 Task: Sort the products in the category "Sour Beer" by unit price (low first).
Action: Mouse moved to (695, 262)
Screenshot: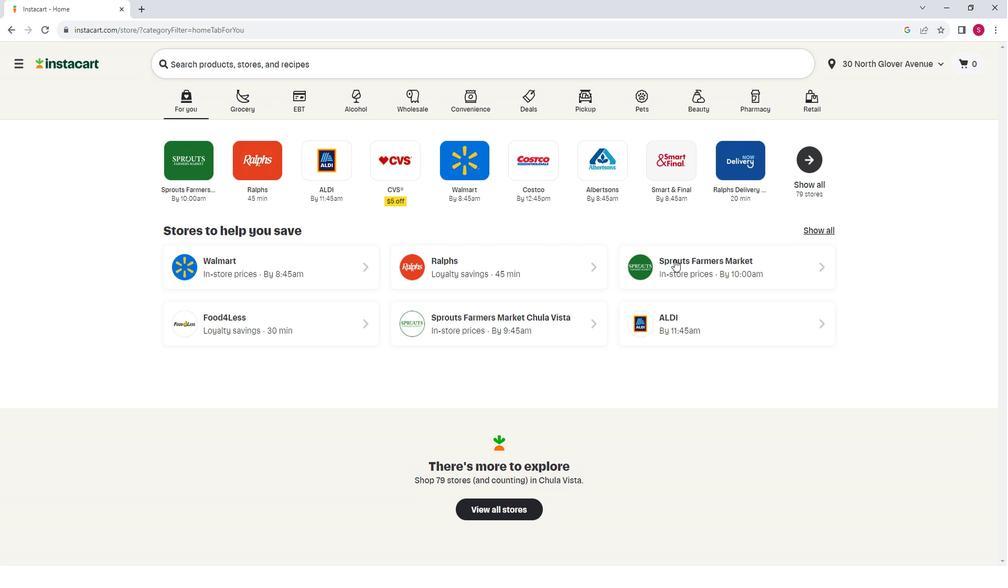 
Action: Mouse pressed left at (695, 262)
Screenshot: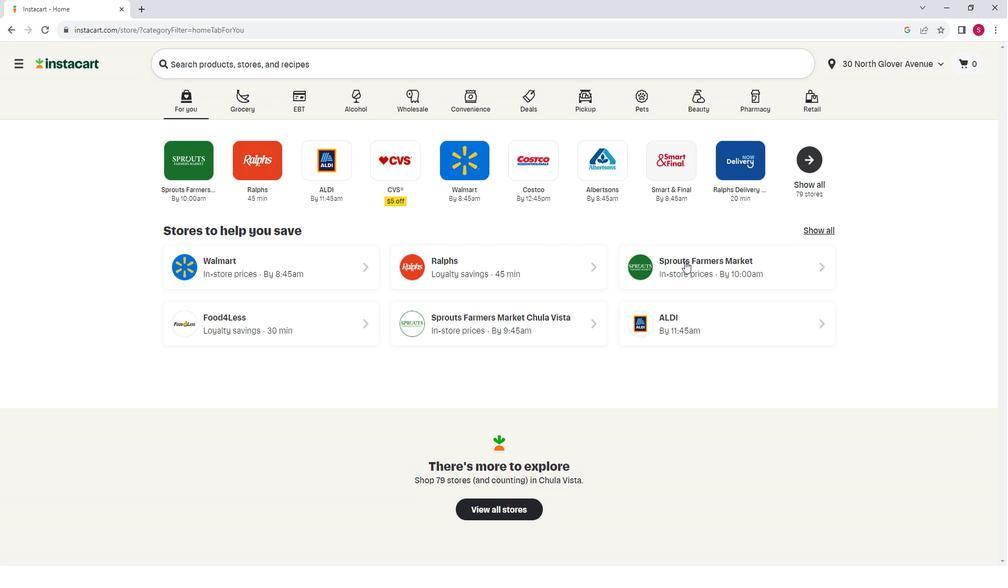 
Action: Mouse moved to (53, 392)
Screenshot: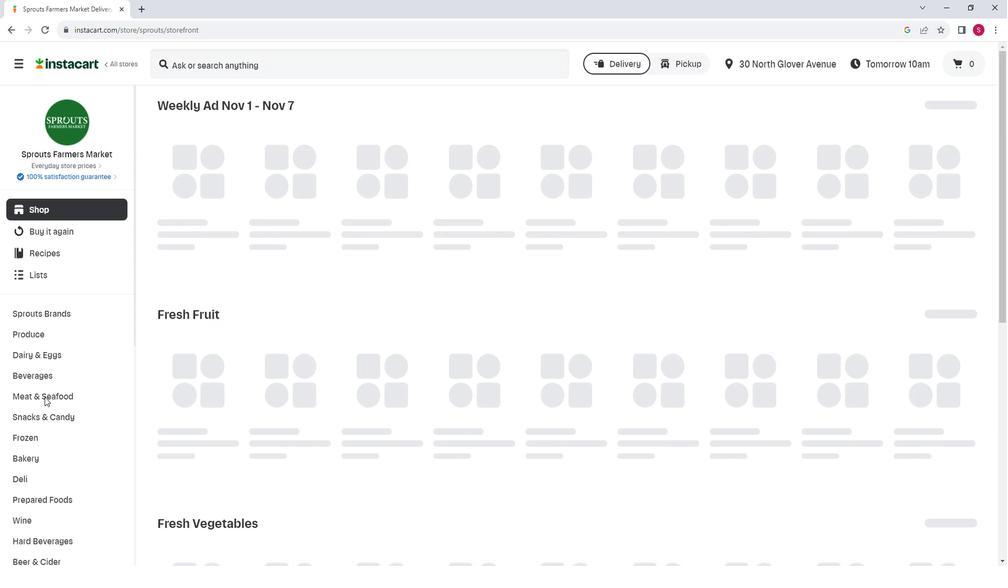 
Action: Mouse scrolled (53, 392) with delta (0, 0)
Screenshot: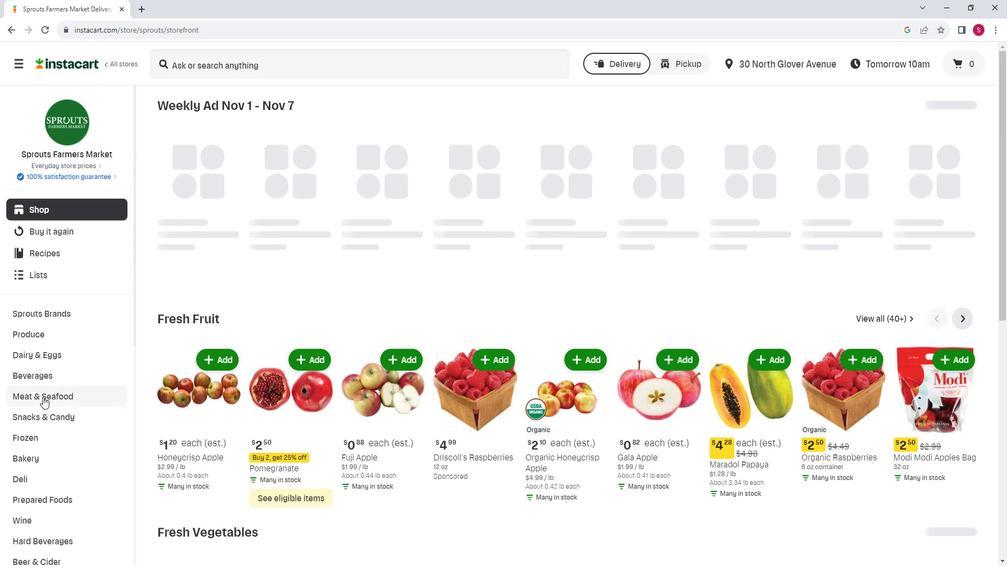
Action: Mouse moved to (57, 495)
Screenshot: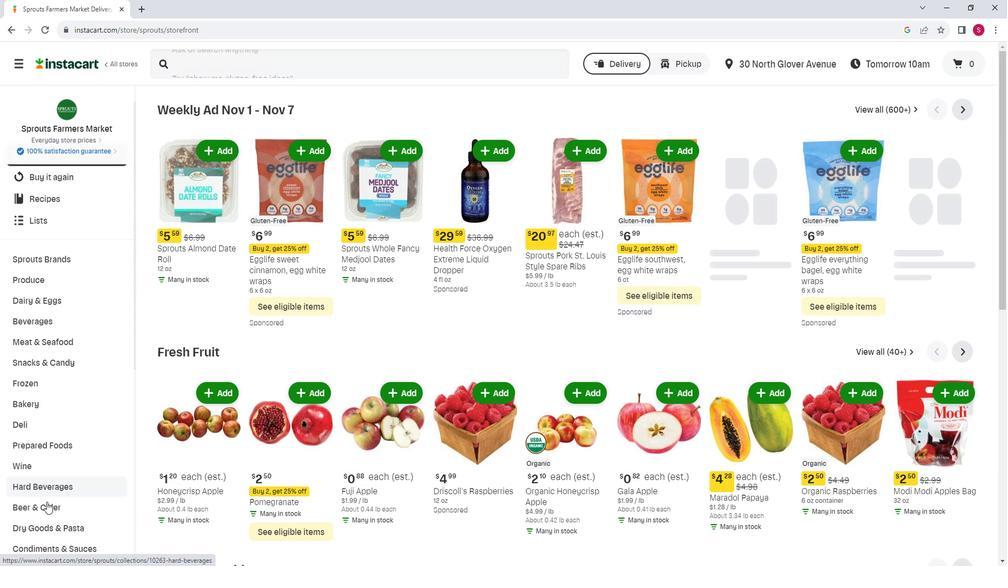 
Action: Mouse pressed left at (57, 495)
Screenshot: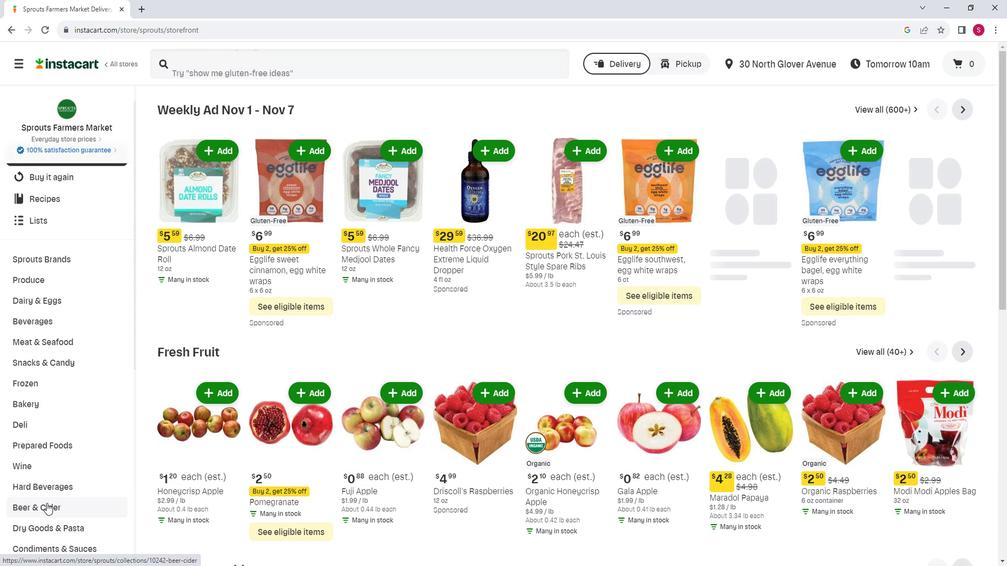 
Action: Mouse moved to (785, 145)
Screenshot: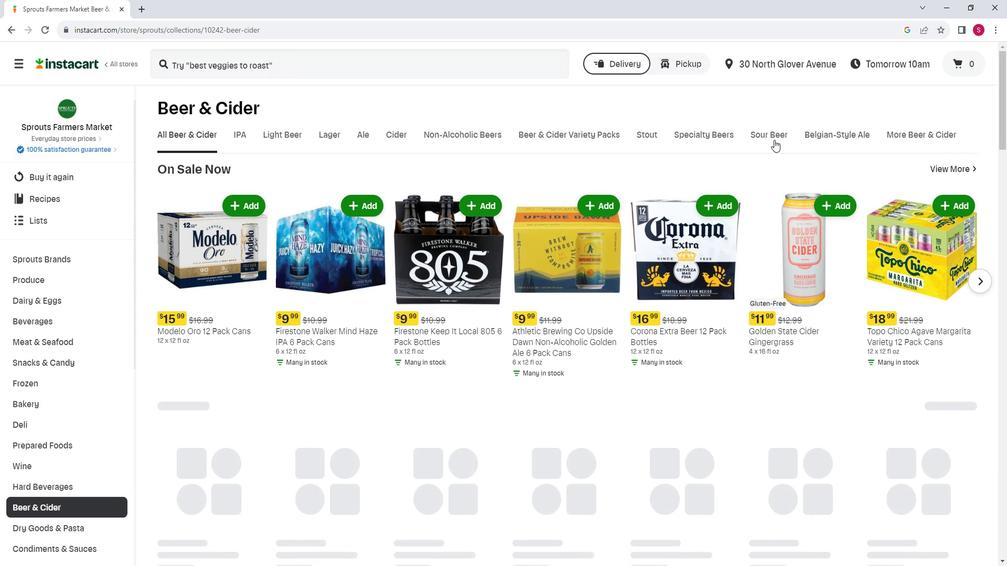 
Action: Mouse pressed left at (785, 145)
Screenshot: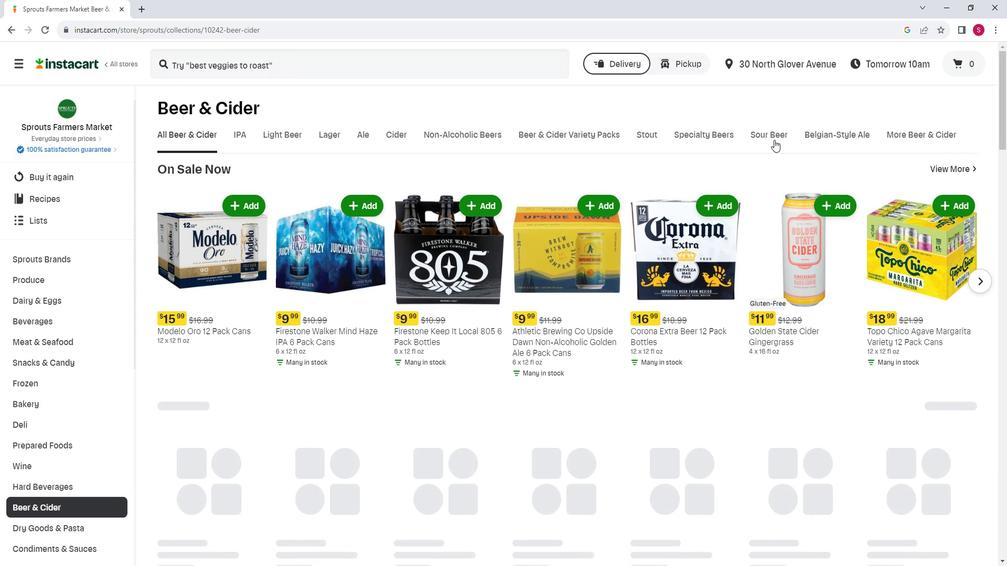 
Action: Mouse moved to (974, 173)
Screenshot: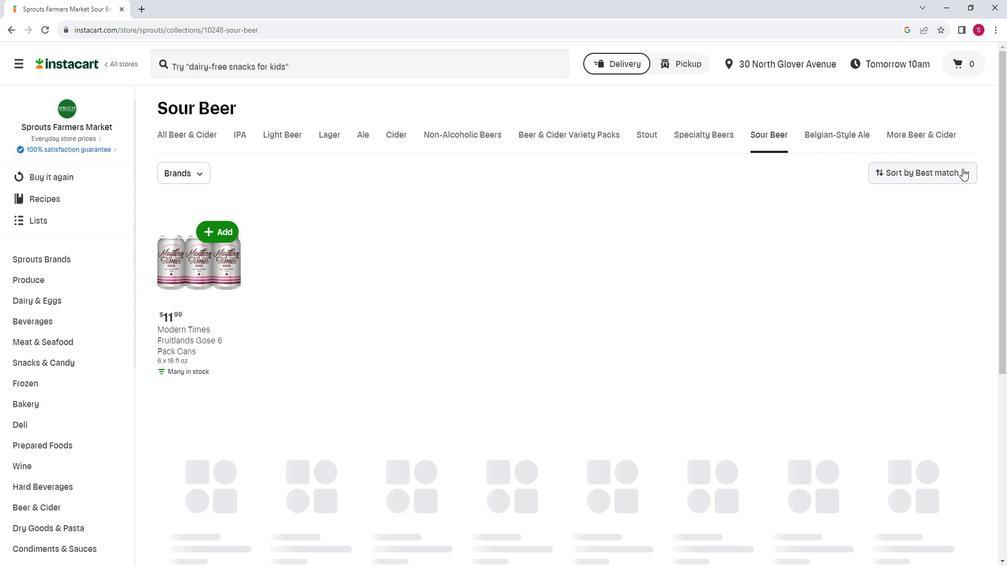 
Action: Mouse pressed left at (974, 173)
Screenshot: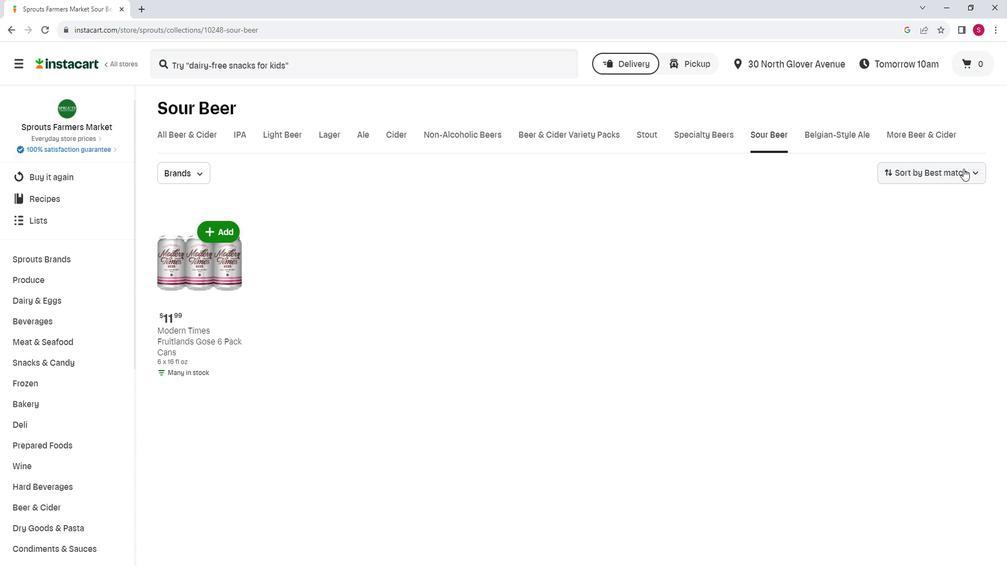 
Action: Mouse moved to (964, 271)
Screenshot: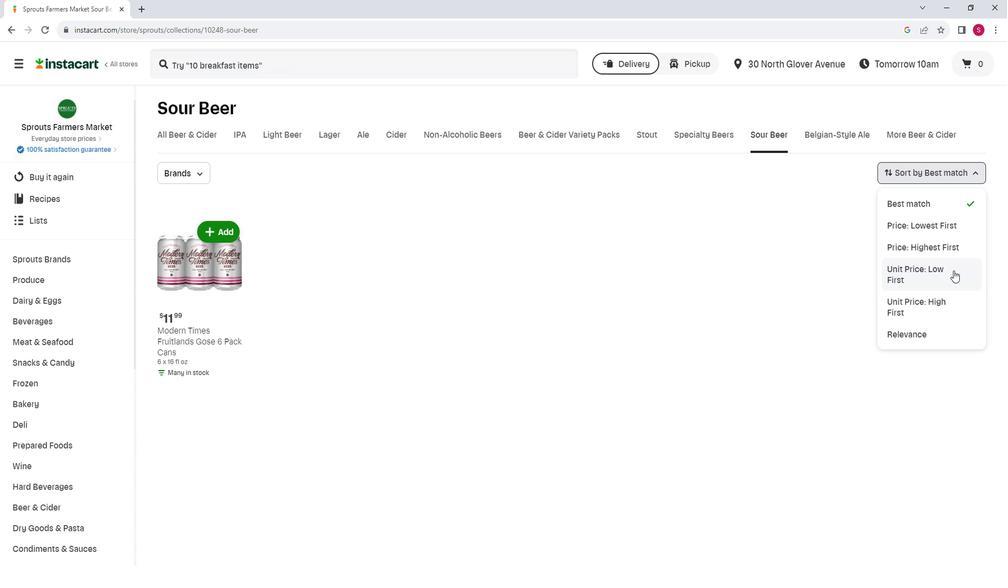 
Action: Mouse pressed left at (964, 271)
Screenshot: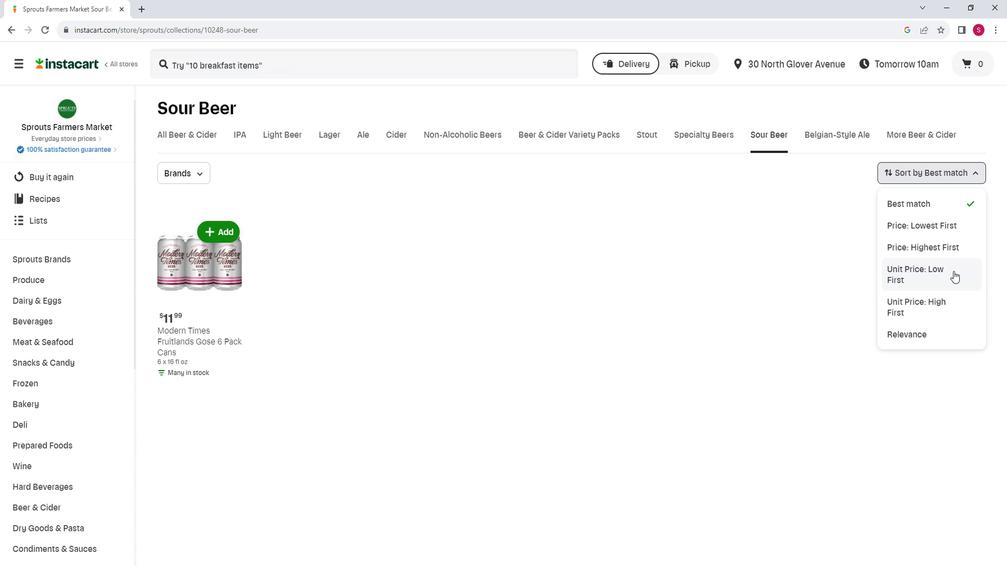 
Action: Mouse moved to (688, 221)
Screenshot: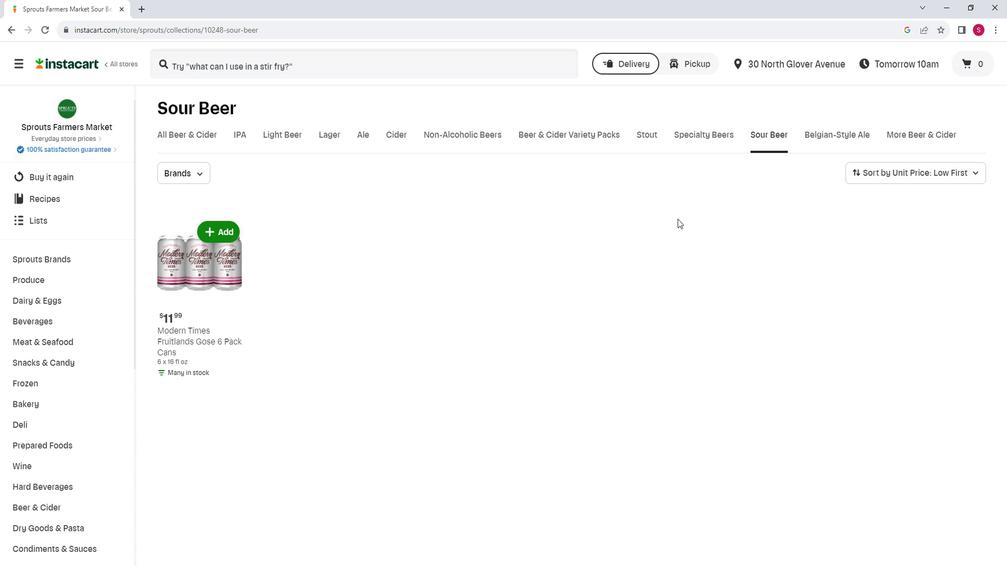 
Action: Mouse scrolled (688, 220) with delta (0, 0)
Screenshot: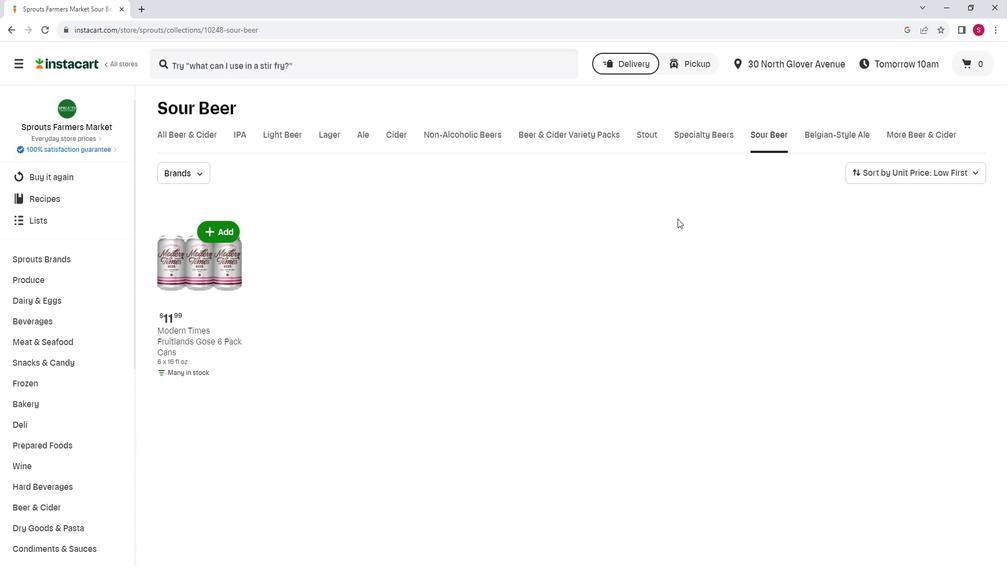 
